 Task: In the  document code Insert page numer 'on bottom of the page' change page color to  'Grey'Apply Page border, setting:  Shadow Style: three thin lines; Color: 'Black;' Width: 3/4 pt
Action: Mouse moved to (92, 19)
Screenshot: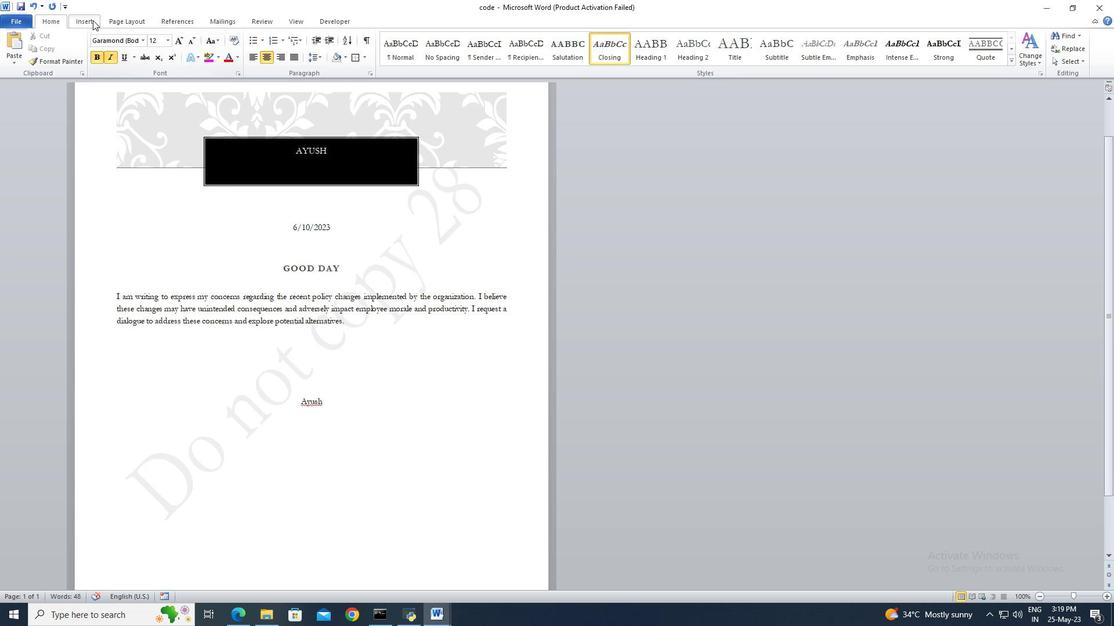 
Action: Mouse pressed left at (92, 19)
Screenshot: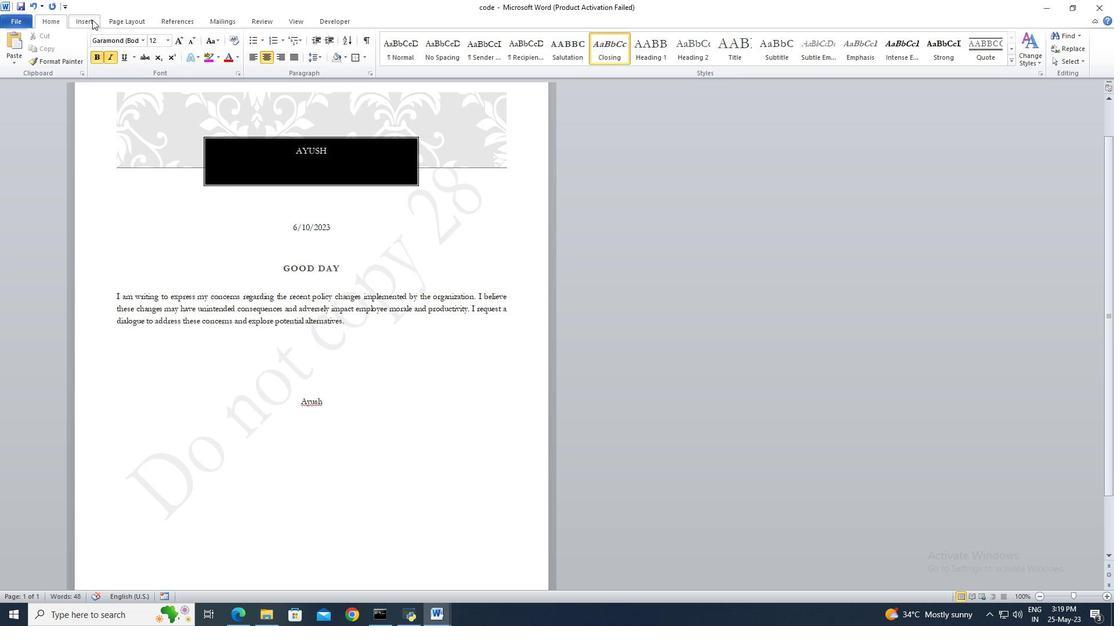 
Action: Mouse moved to (449, 55)
Screenshot: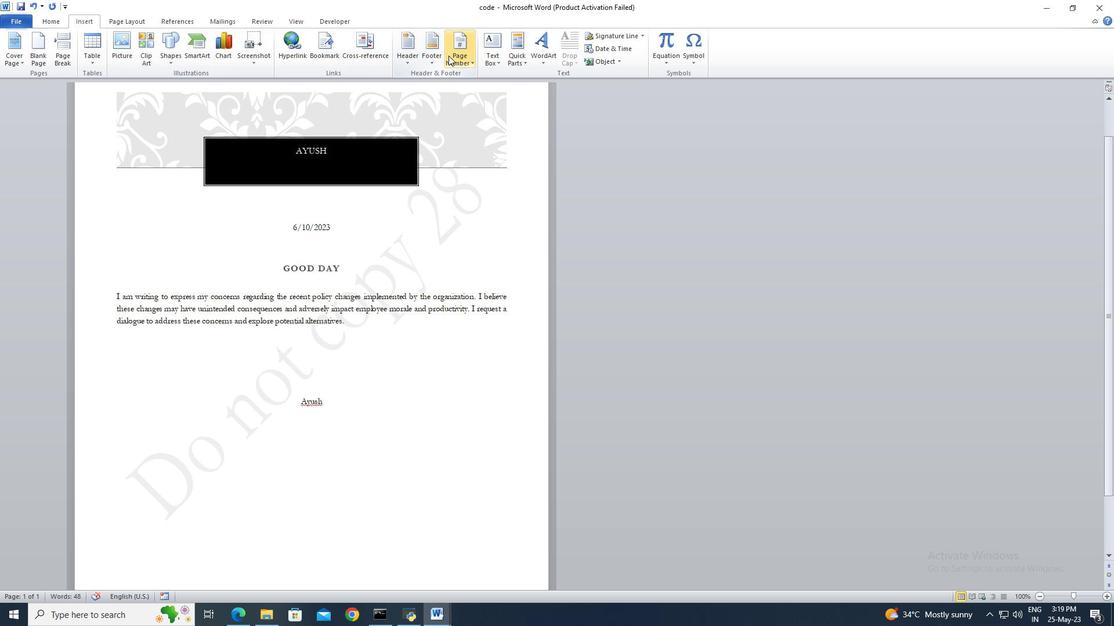 
Action: Mouse pressed left at (449, 55)
Screenshot: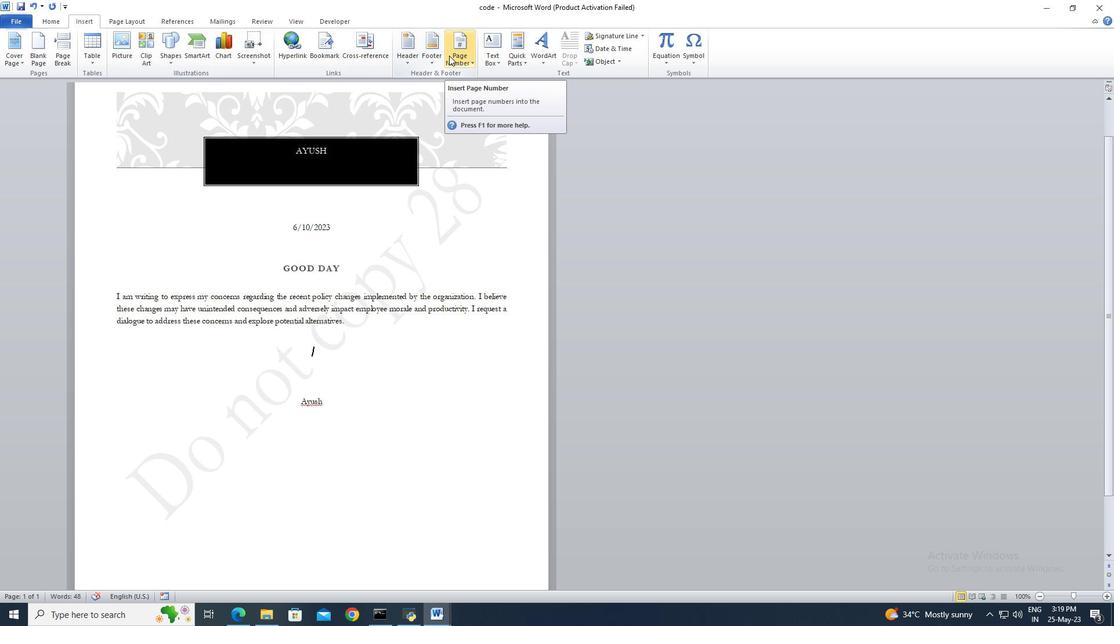 
Action: Mouse moved to (580, 115)
Screenshot: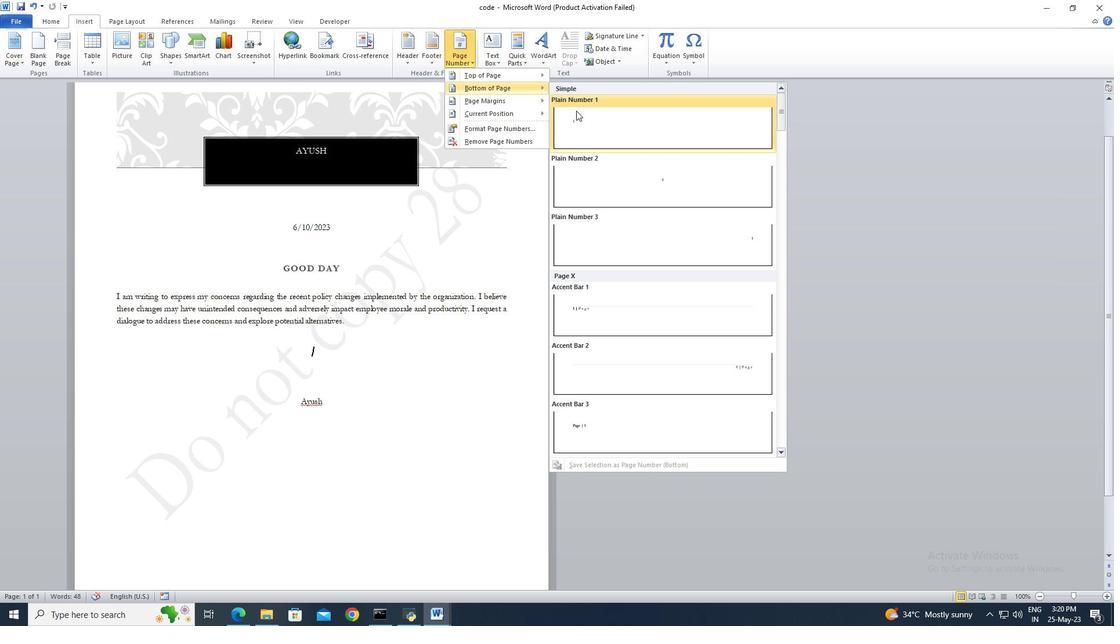 
Action: Mouse pressed left at (580, 115)
Screenshot: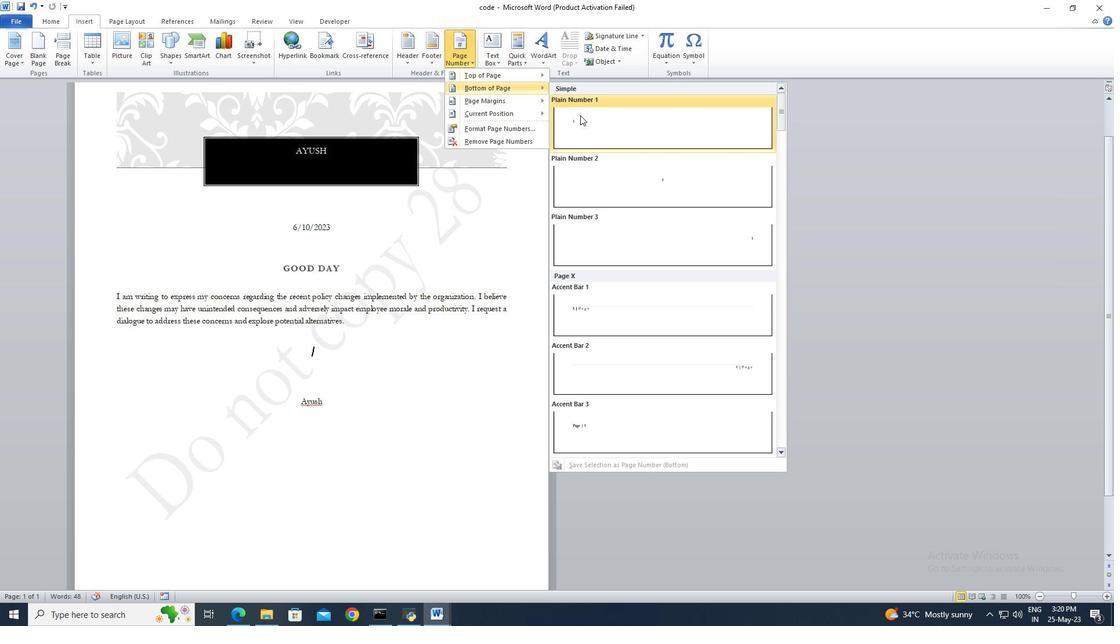 
Action: Mouse moved to (150, 19)
Screenshot: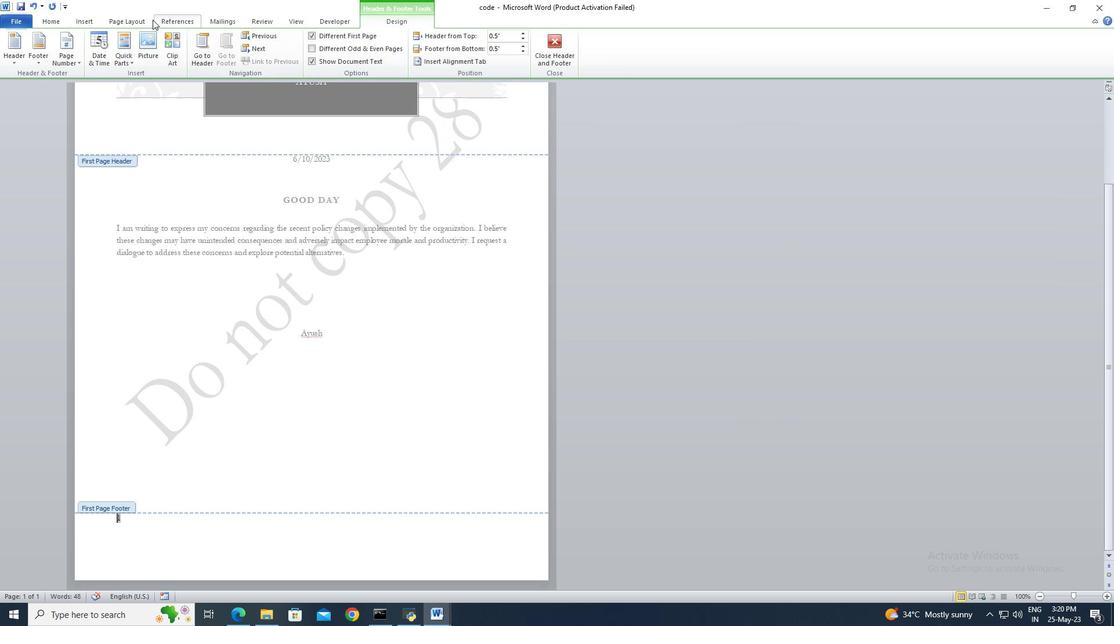 
Action: Mouse pressed left at (150, 19)
Screenshot: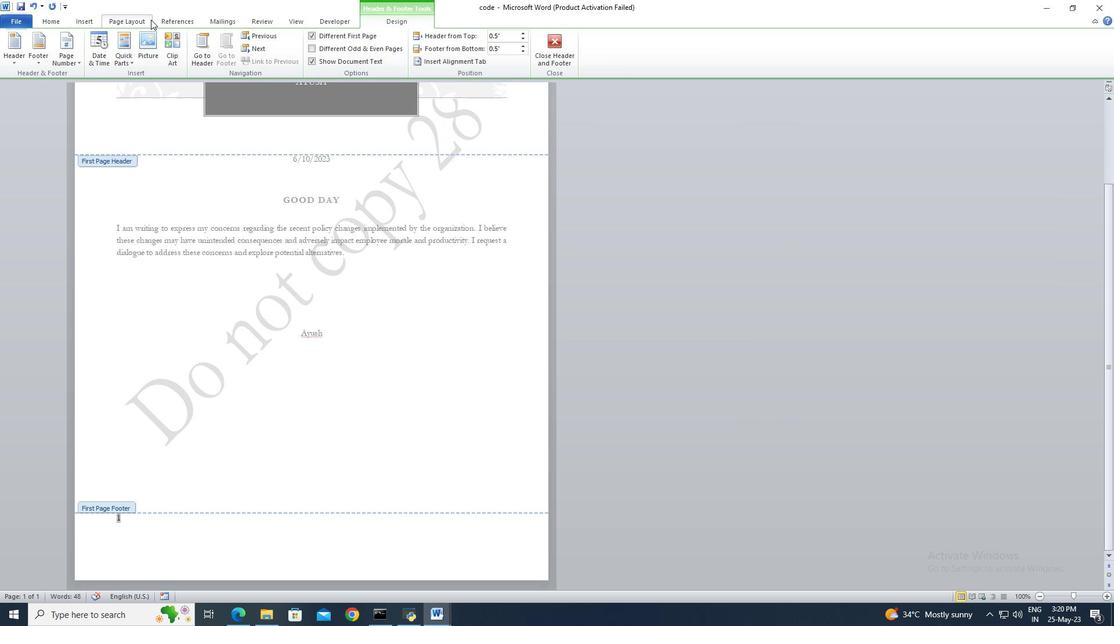 
Action: Mouse moved to (296, 58)
Screenshot: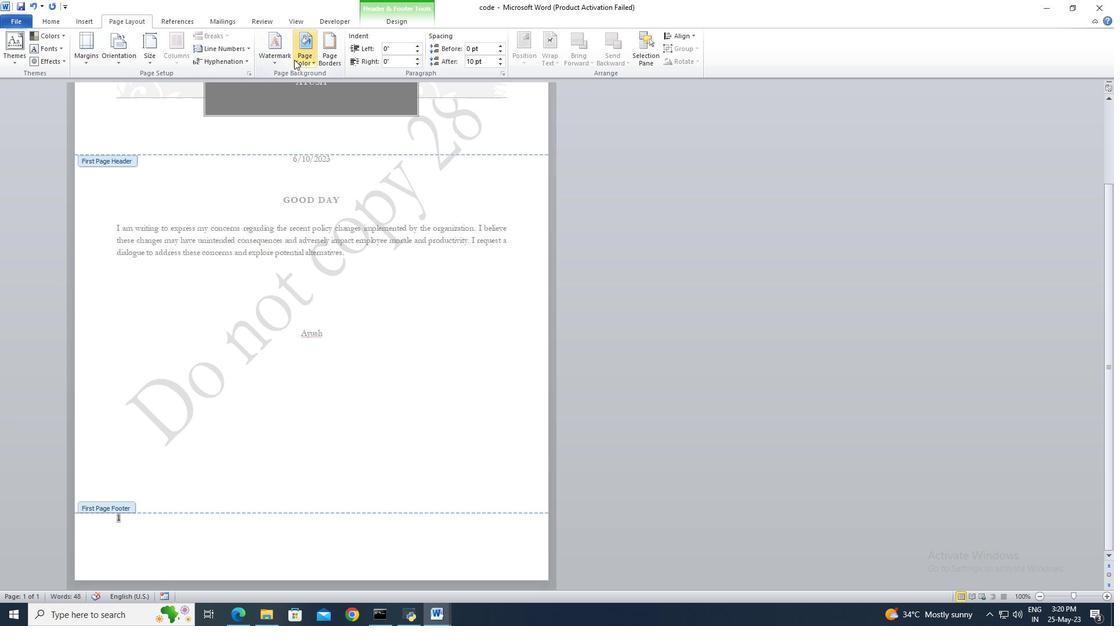 
Action: Mouse pressed left at (296, 58)
Screenshot: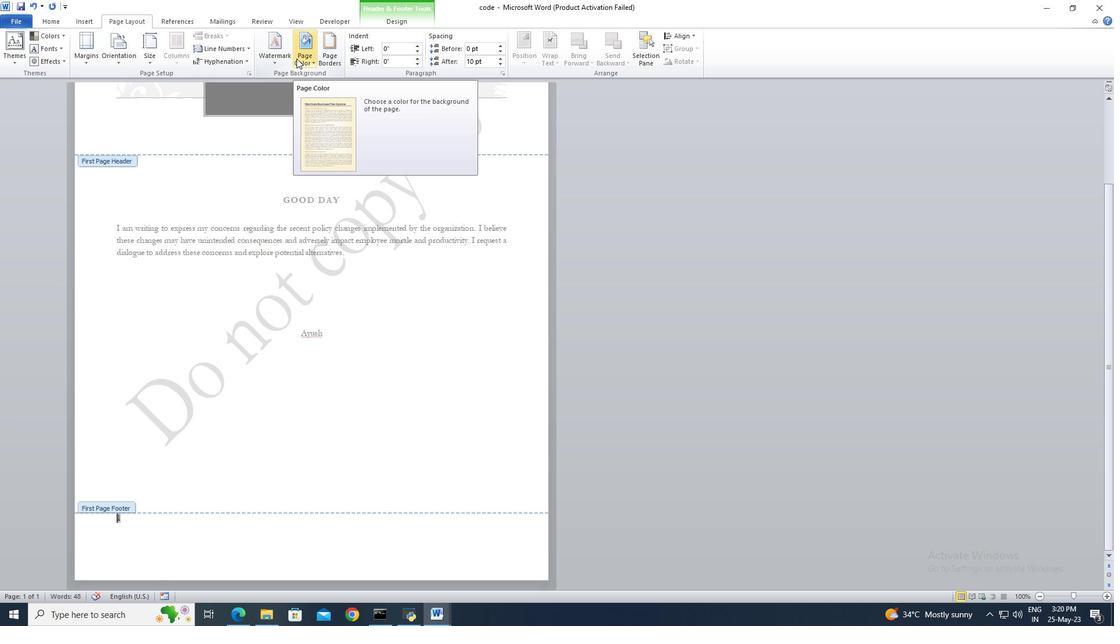 
Action: Mouse moved to (335, 112)
Screenshot: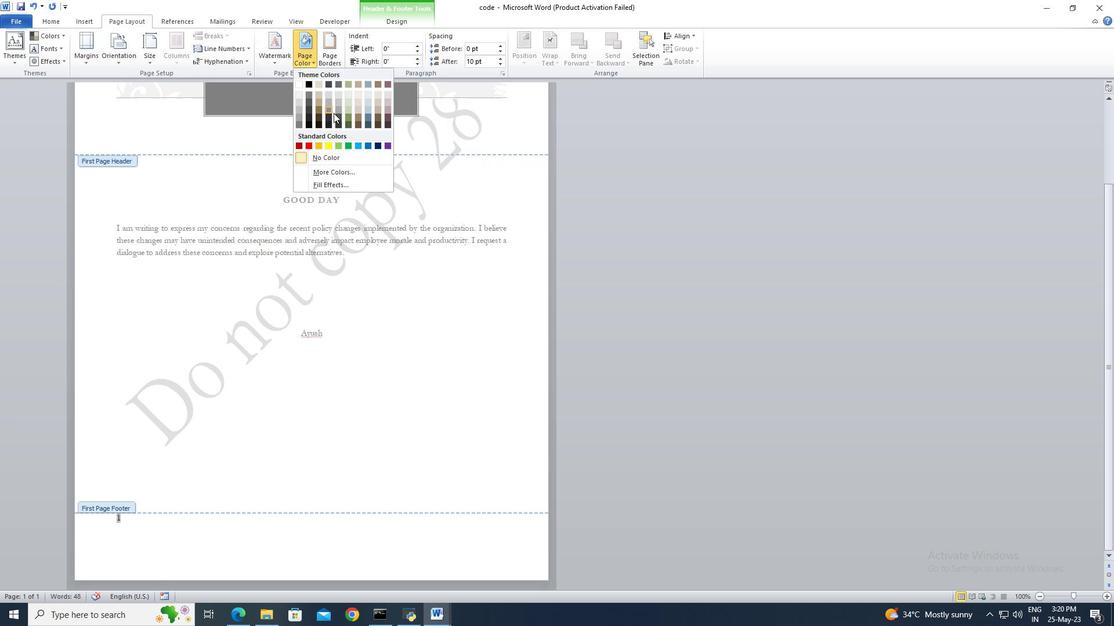 
Action: Mouse pressed left at (335, 112)
Screenshot: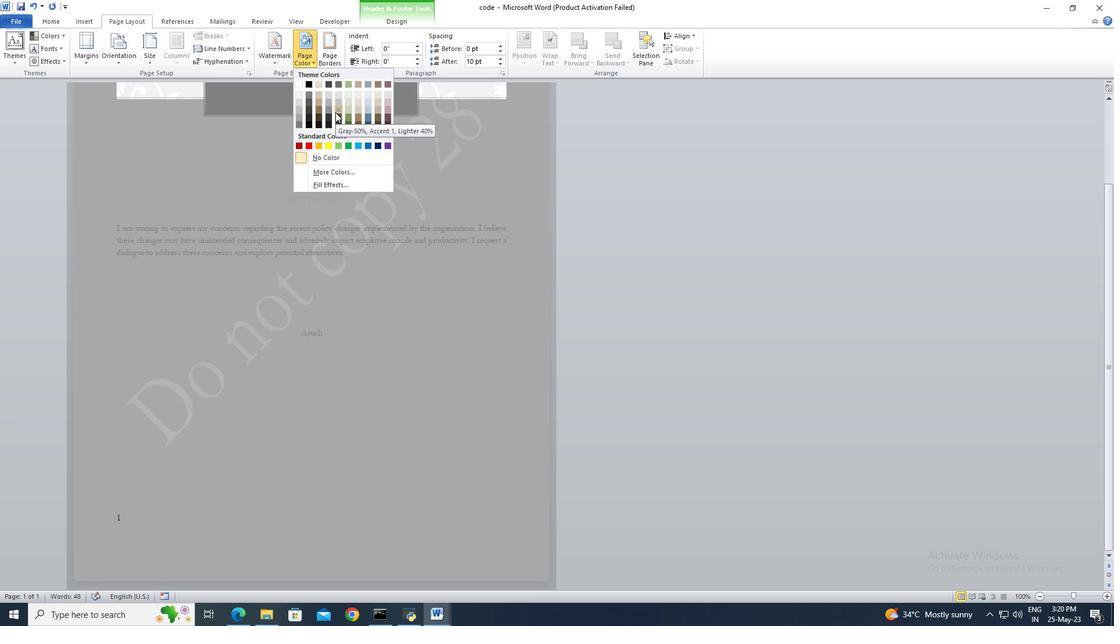 
Action: Mouse moved to (336, 63)
Screenshot: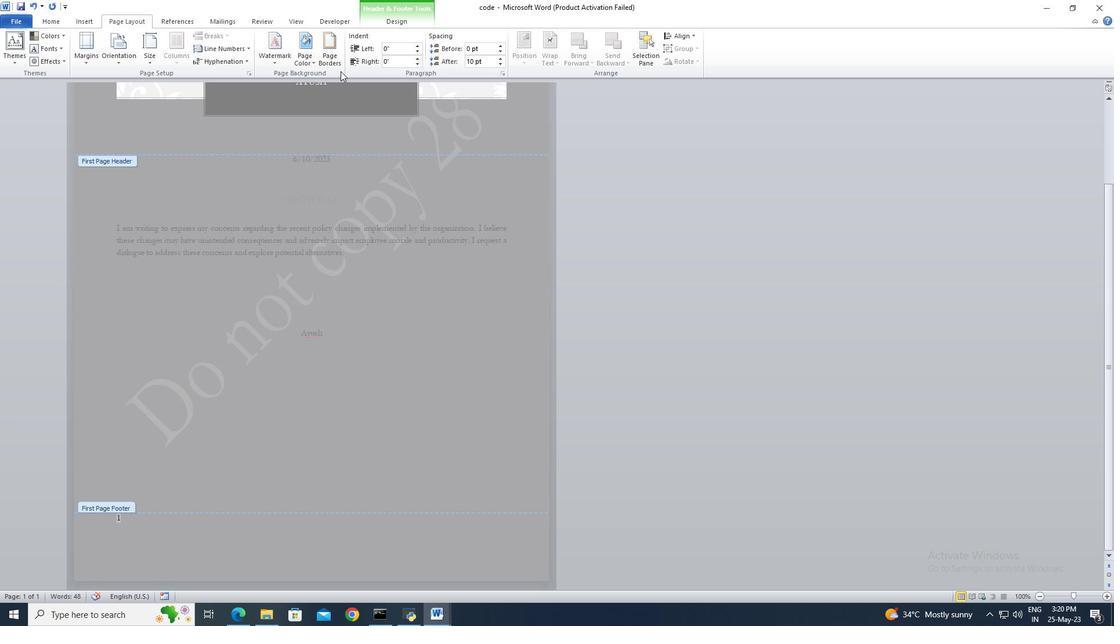 
Action: Mouse pressed left at (336, 63)
Screenshot: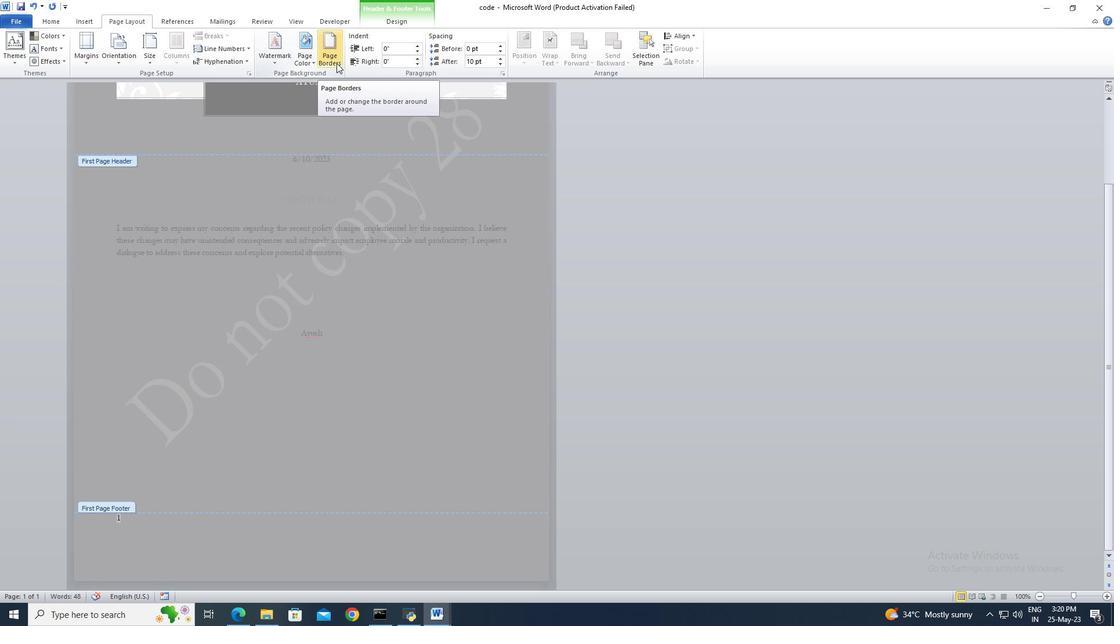 
Action: Mouse moved to (430, 293)
Screenshot: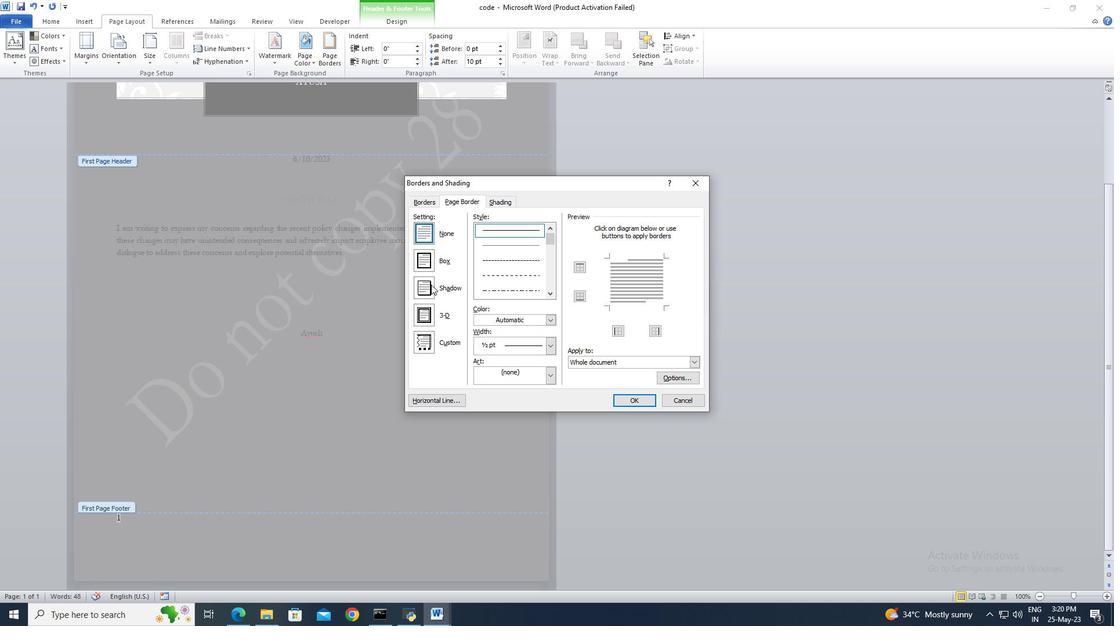 
Action: Mouse pressed left at (430, 293)
Screenshot: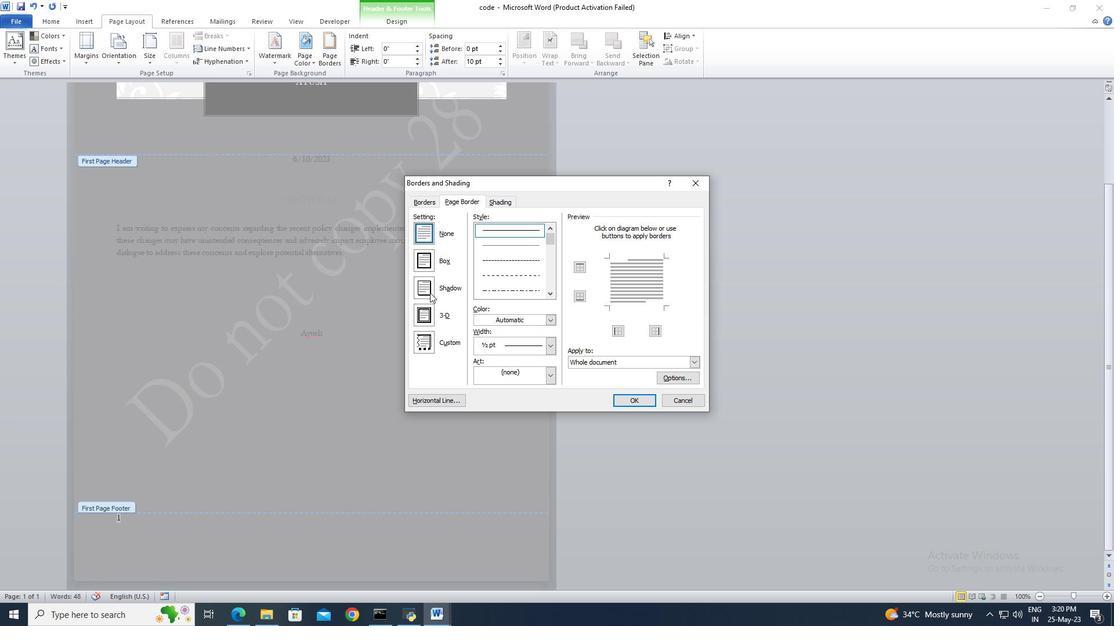 
Action: Mouse moved to (547, 294)
Screenshot: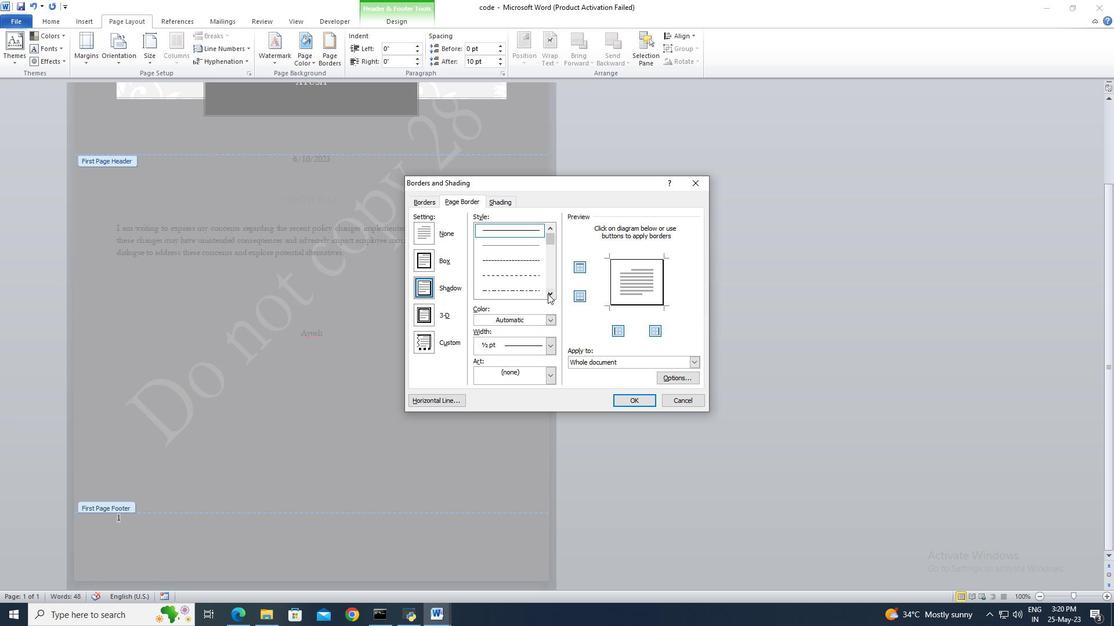 
Action: Mouse pressed left at (547, 294)
Screenshot: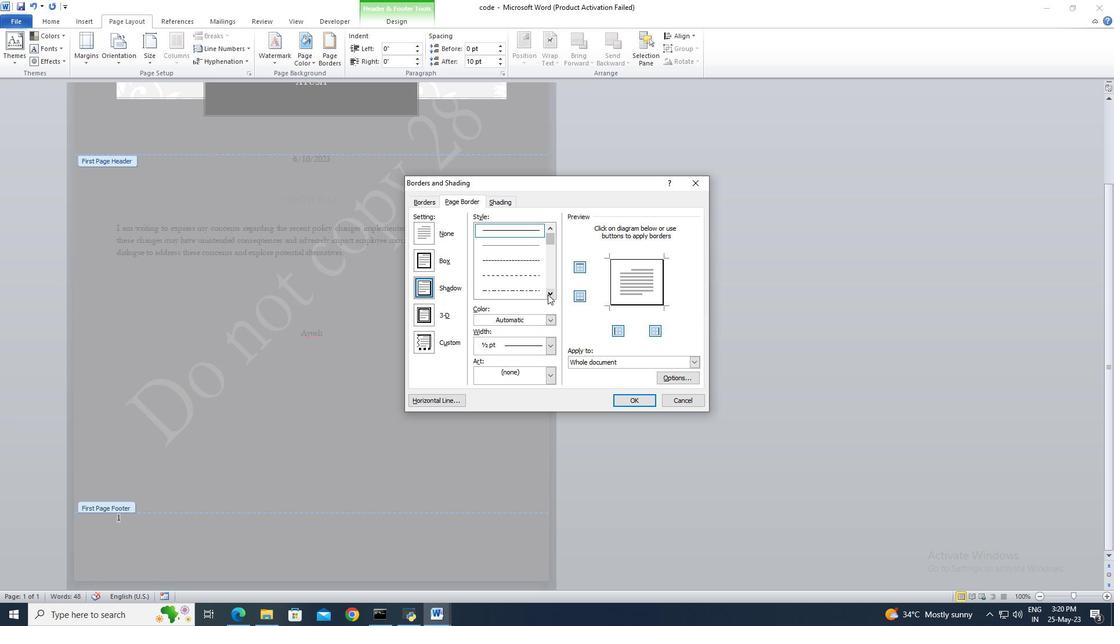 
Action: Mouse pressed left at (547, 294)
Screenshot: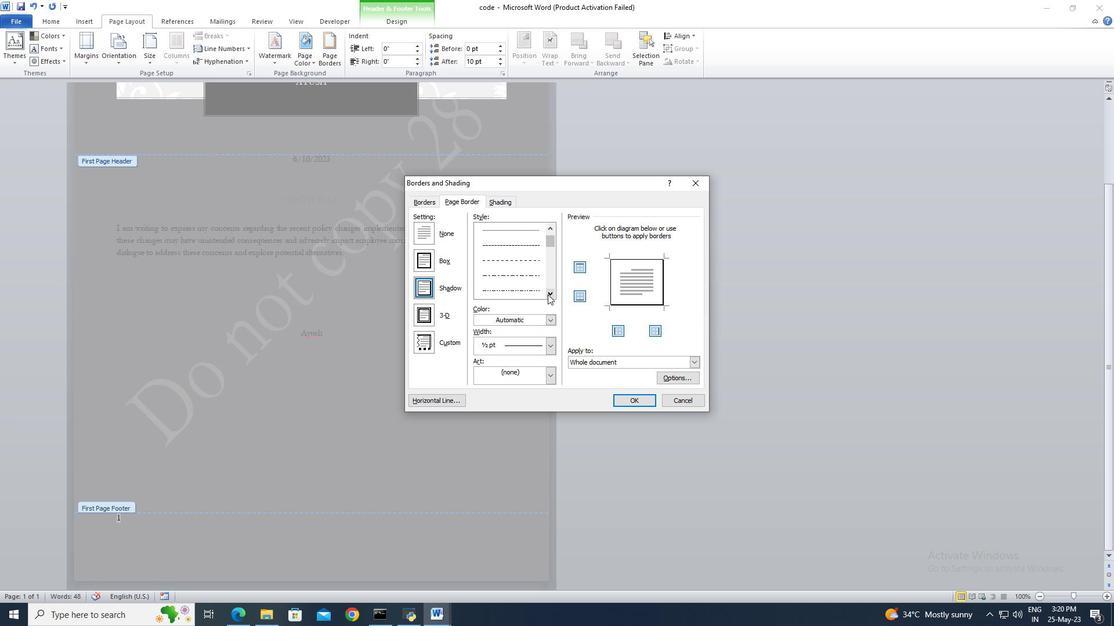 
Action: Mouse pressed left at (547, 294)
Screenshot: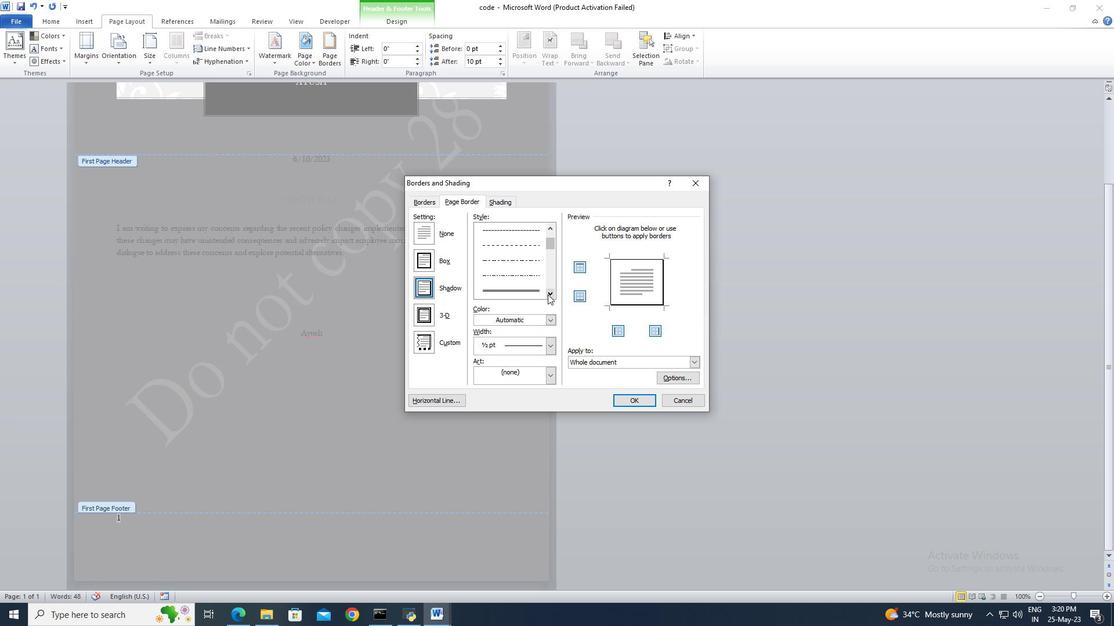 
Action: Mouse moved to (535, 290)
Screenshot: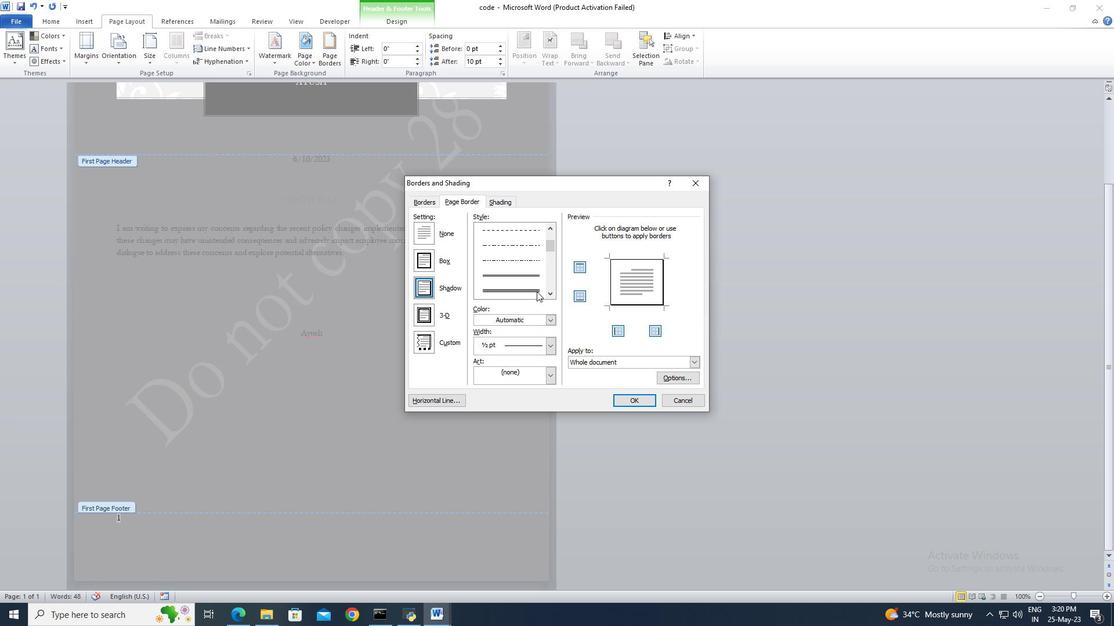 
Action: Mouse pressed left at (535, 290)
Screenshot: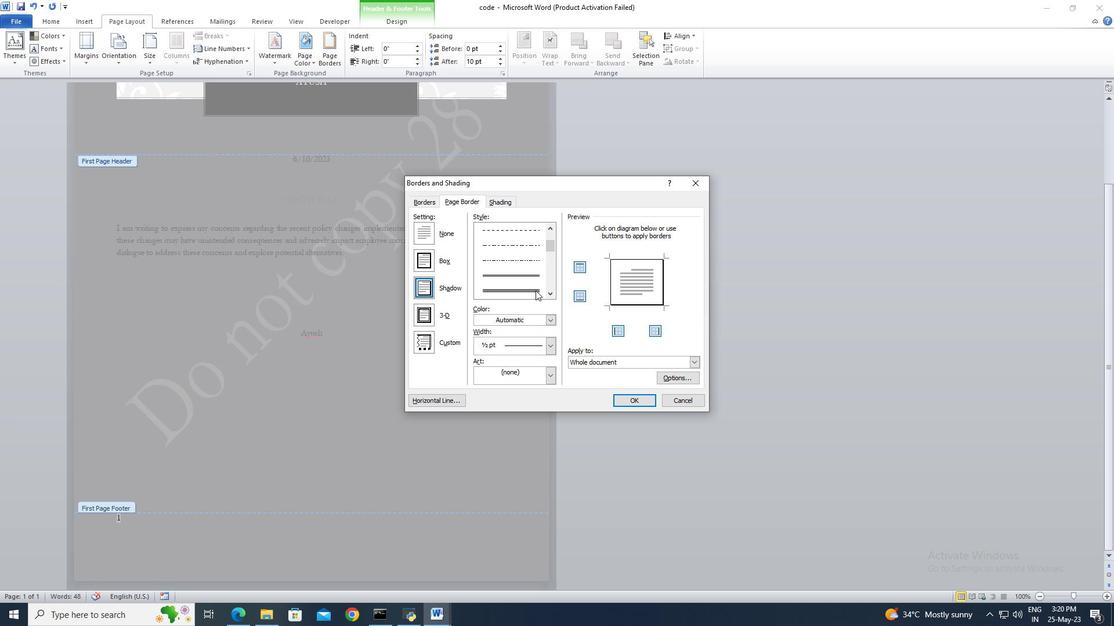 
Action: Mouse moved to (549, 316)
Screenshot: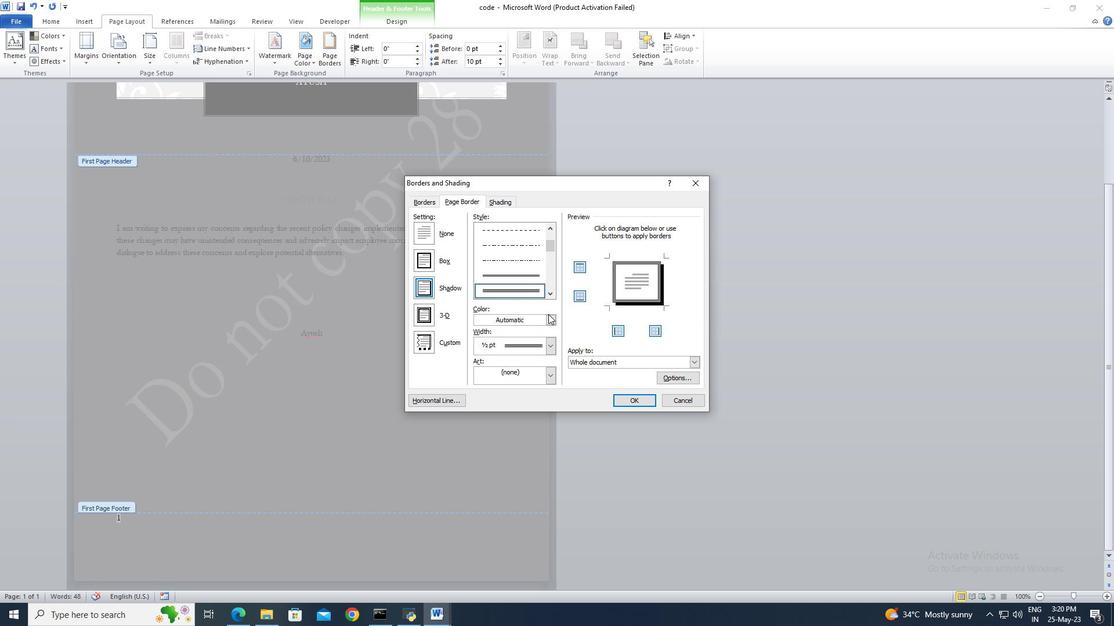 
Action: Mouse pressed left at (549, 316)
Screenshot: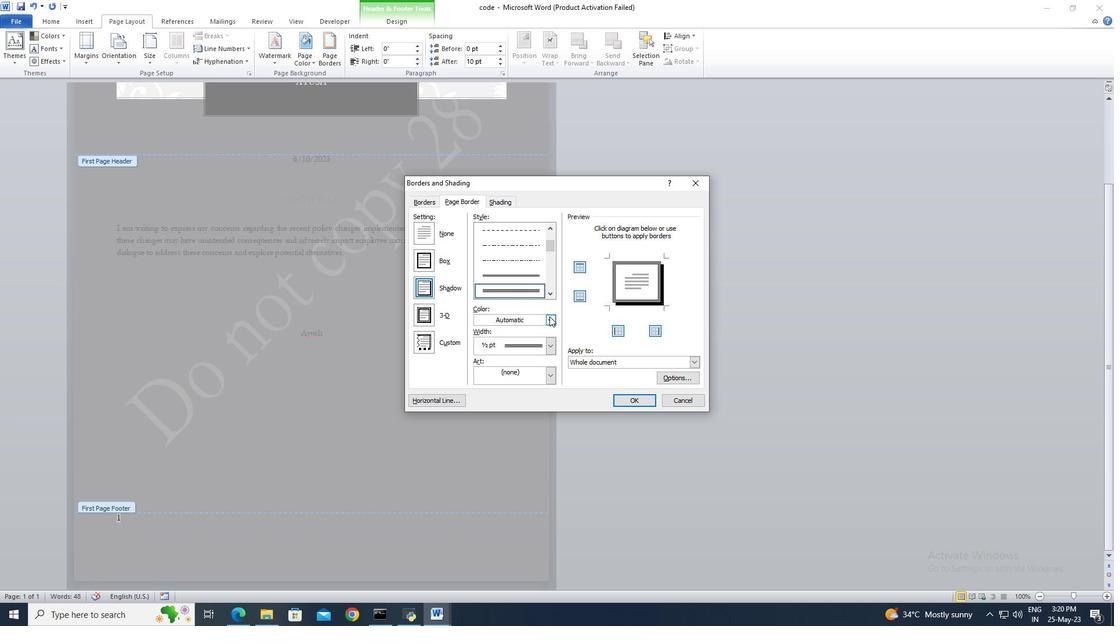 
Action: Mouse moved to (492, 354)
Screenshot: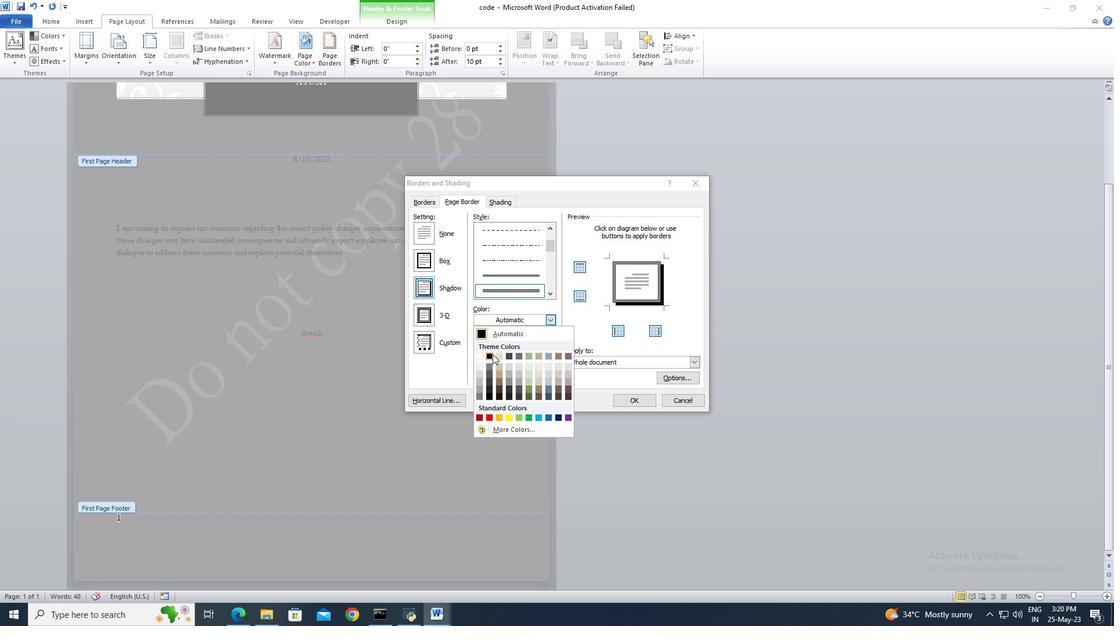 
Action: Mouse pressed left at (492, 354)
Screenshot: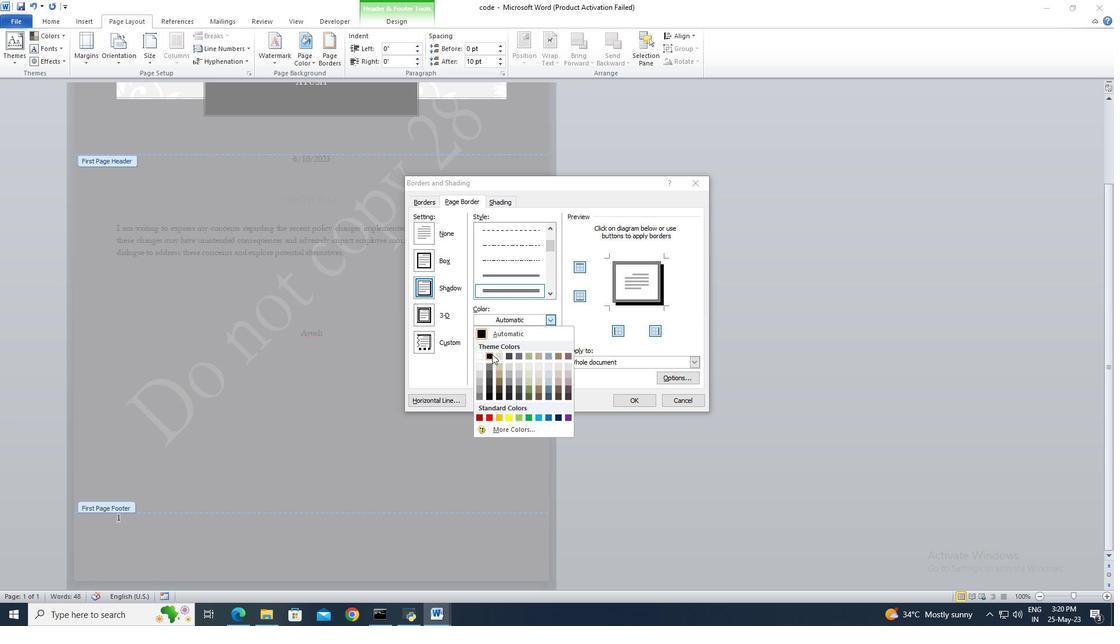 
Action: Mouse moved to (554, 345)
Screenshot: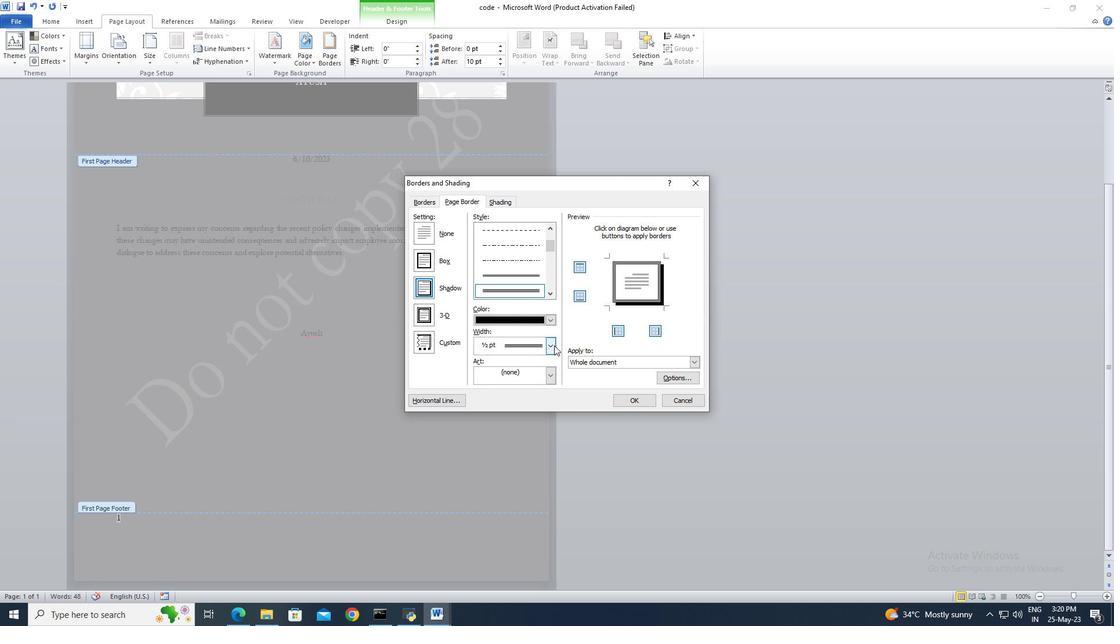
Action: Mouse pressed left at (554, 345)
Screenshot: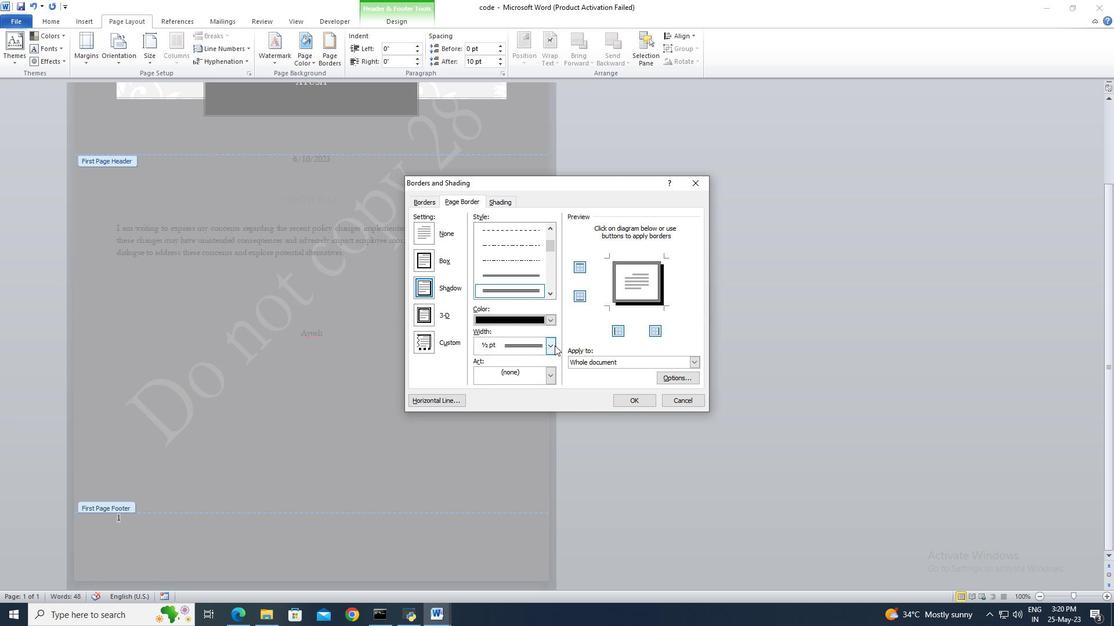 
Action: Mouse moved to (544, 390)
Screenshot: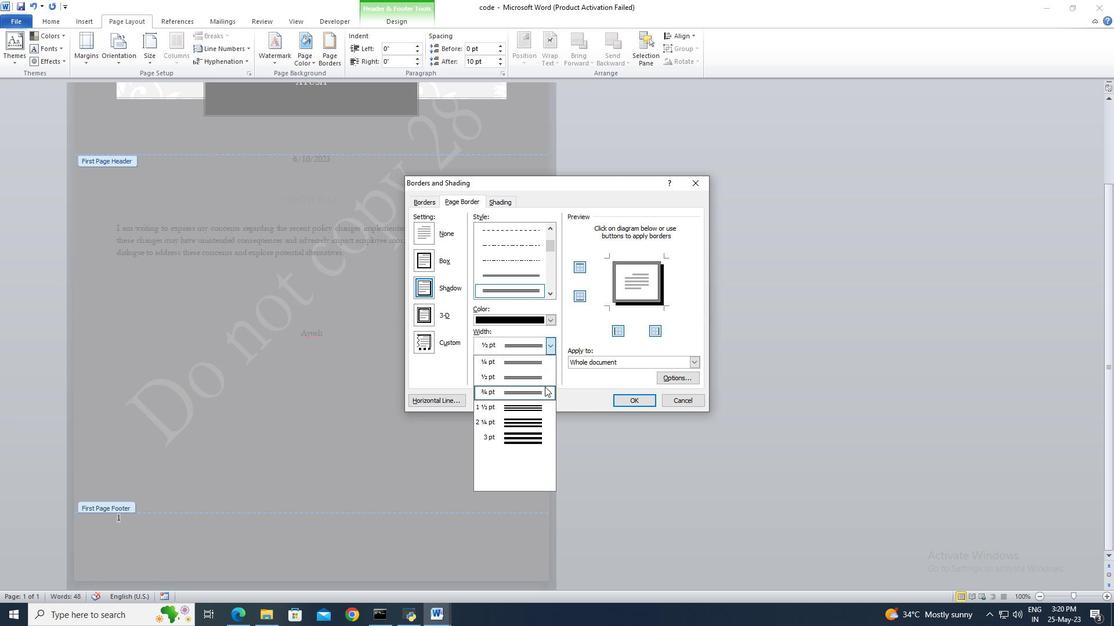 
Action: Mouse pressed left at (544, 390)
Screenshot: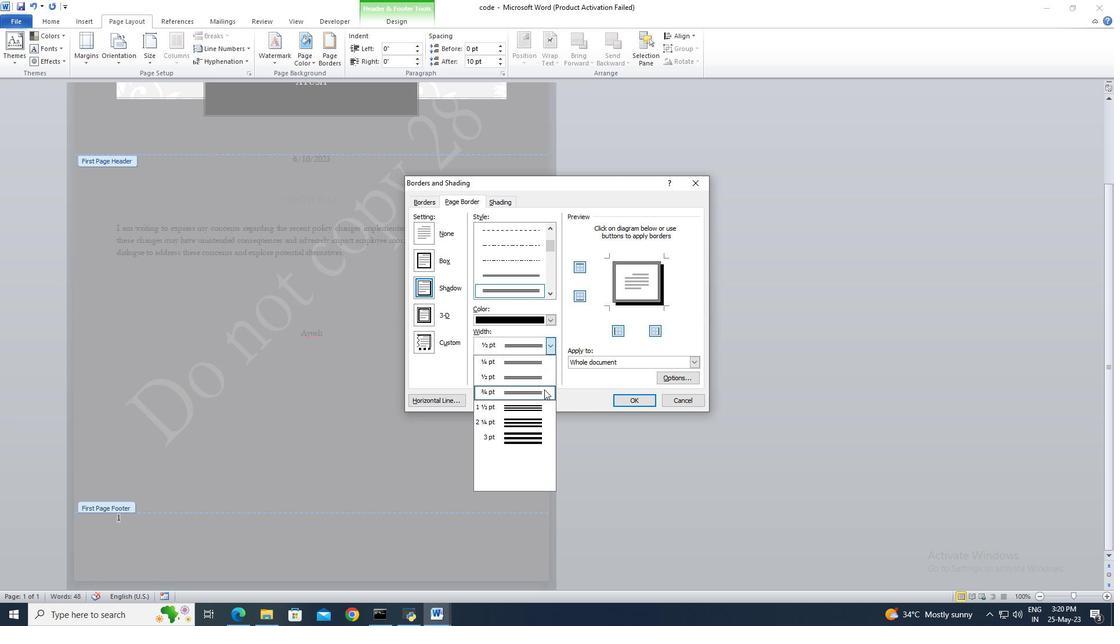 
Action: Mouse moved to (628, 404)
Screenshot: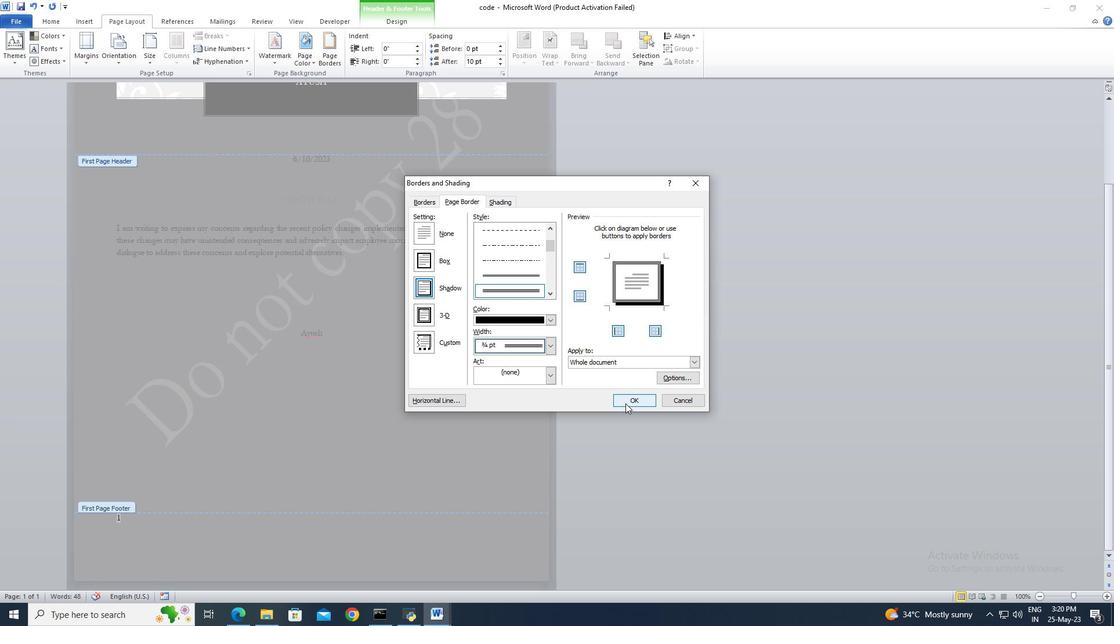 
Action: Mouse pressed left at (628, 404)
Screenshot: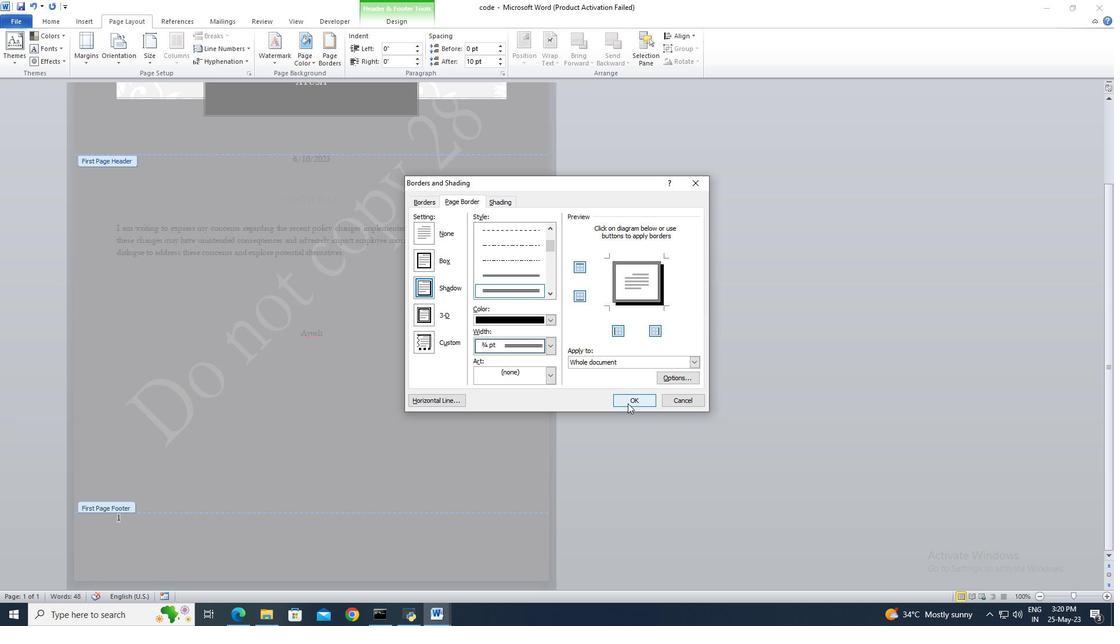 
Action: Mouse moved to (627, 403)
Screenshot: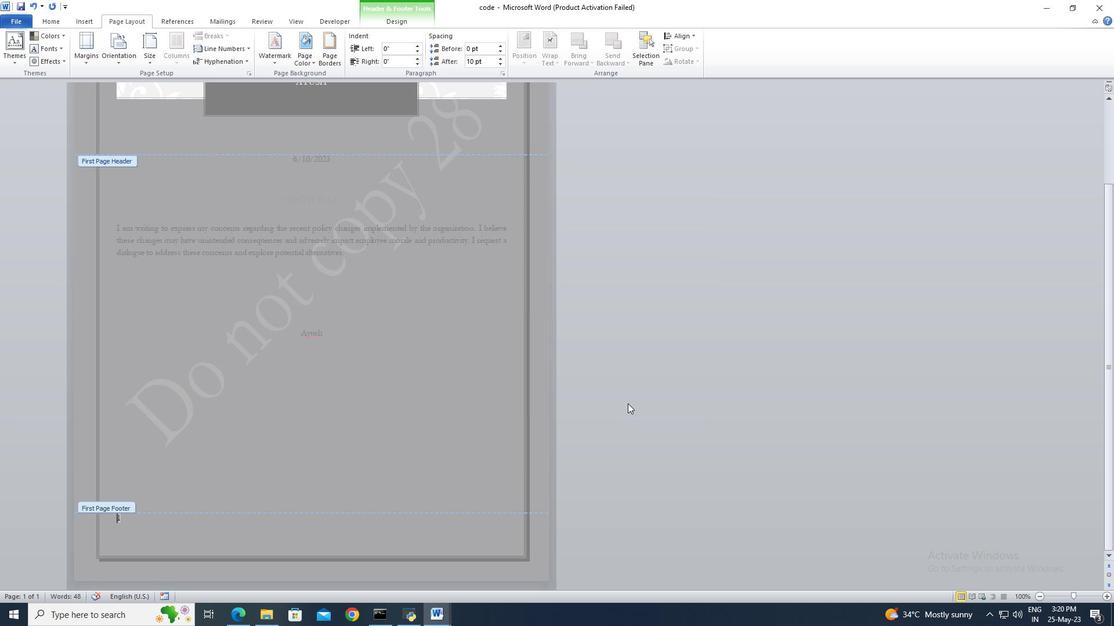 
